 Task: Move the task Upgrade and migrate company facilities management to a cloud-based solution to the section To-Do in the project BrainBoost and sort the tasks in the project by Assignee in Descending order
Action: Mouse moved to (402, 256)
Screenshot: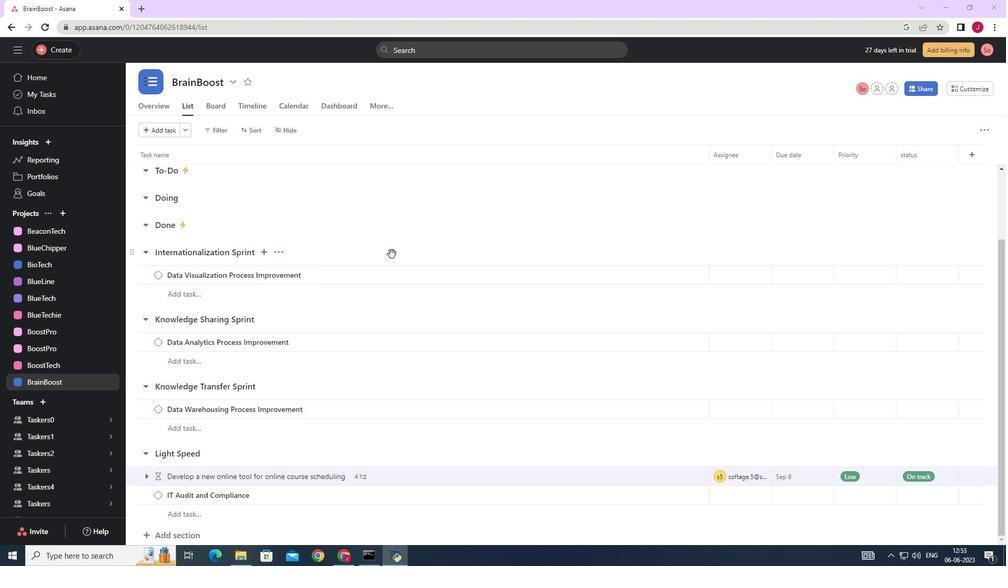 
Action: Mouse scrolled (402, 256) with delta (0, 0)
Screenshot: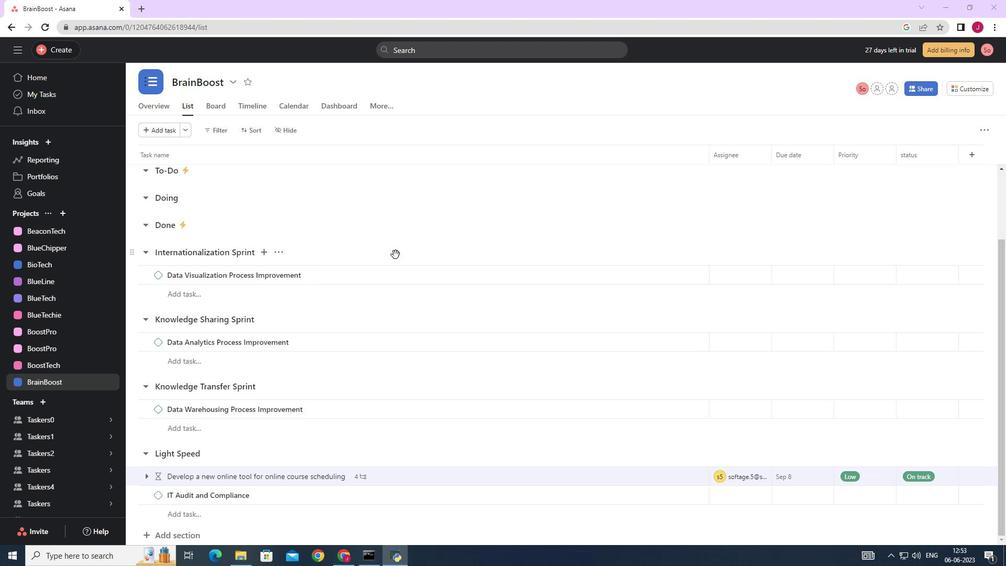 
Action: Mouse scrolled (402, 256) with delta (0, 0)
Screenshot: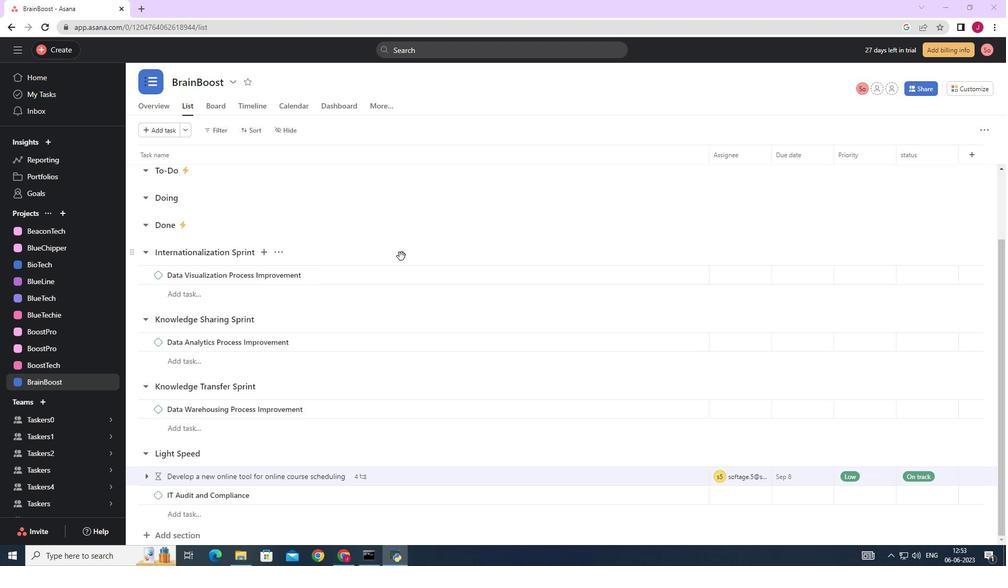 
Action: Mouse moved to (402, 252)
Screenshot: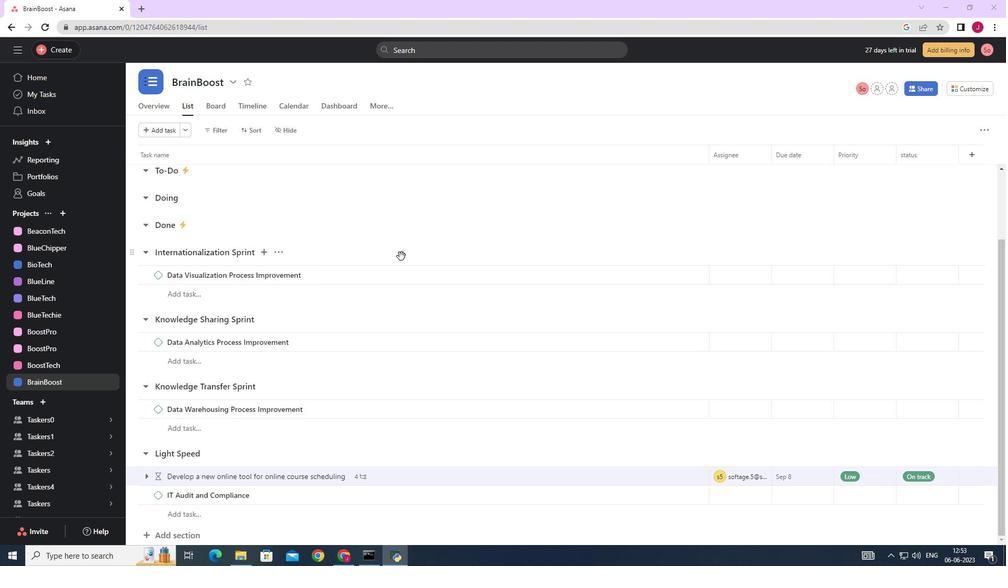 
Action: Mouse scrolled (402, 254) with delta (0, 0)
Screenshot: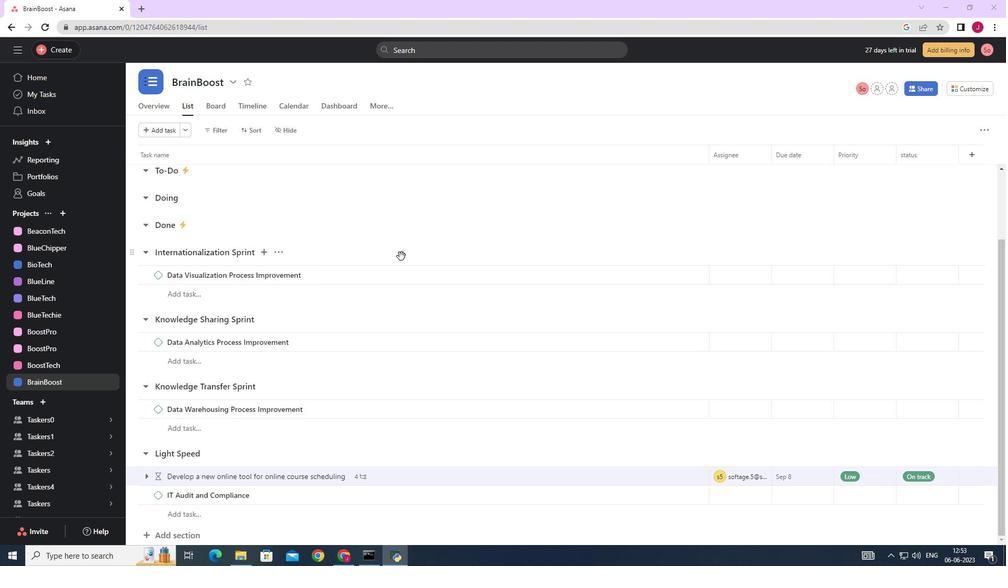 
Action: Mouse moved to (409, 225)
Screenshot: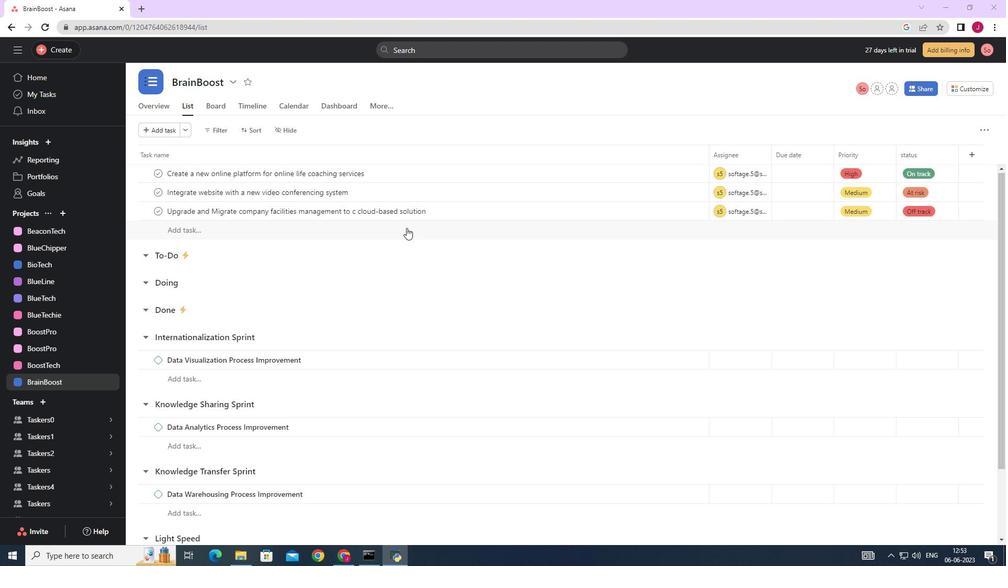 
Action: Mouse scrolled (409, 226) with delta (0, 0)
Screenshot: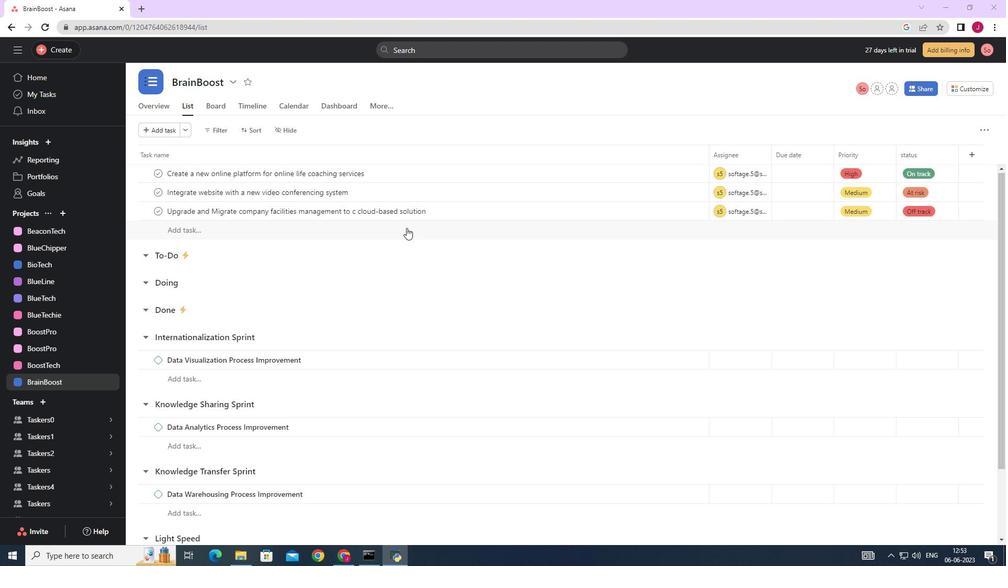
Action: Mouse moved to (409, 225)
Screenshot: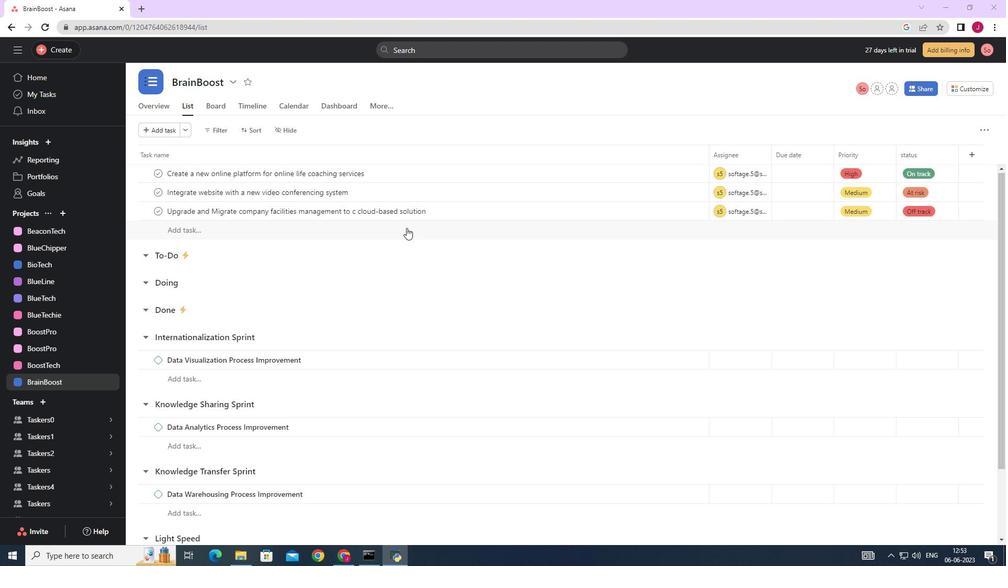 
Action: Mouse scrolled (409, 225) with delta (0, 0)
Screenshot: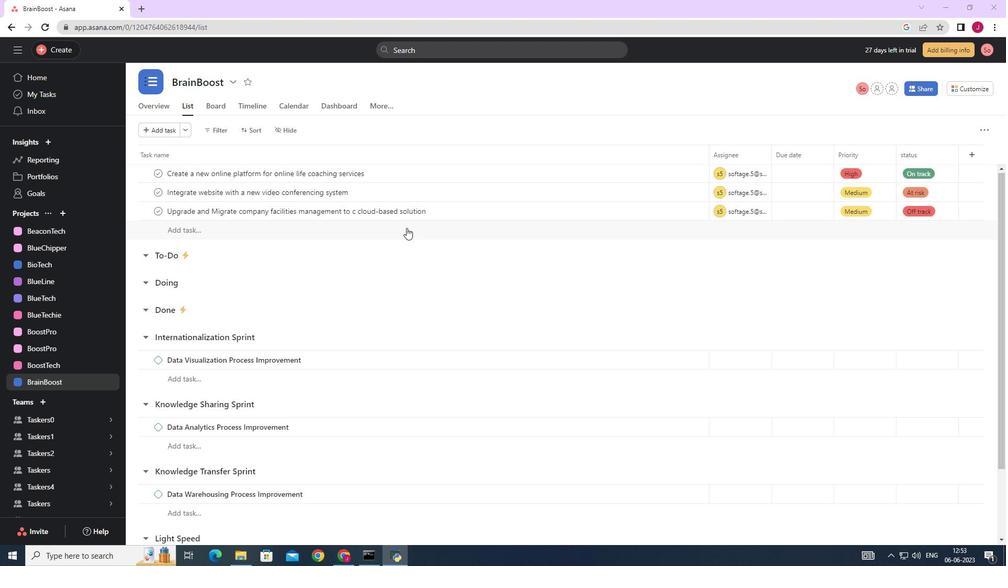 
Action: Mouse moved to (409, 224)
Screenshot: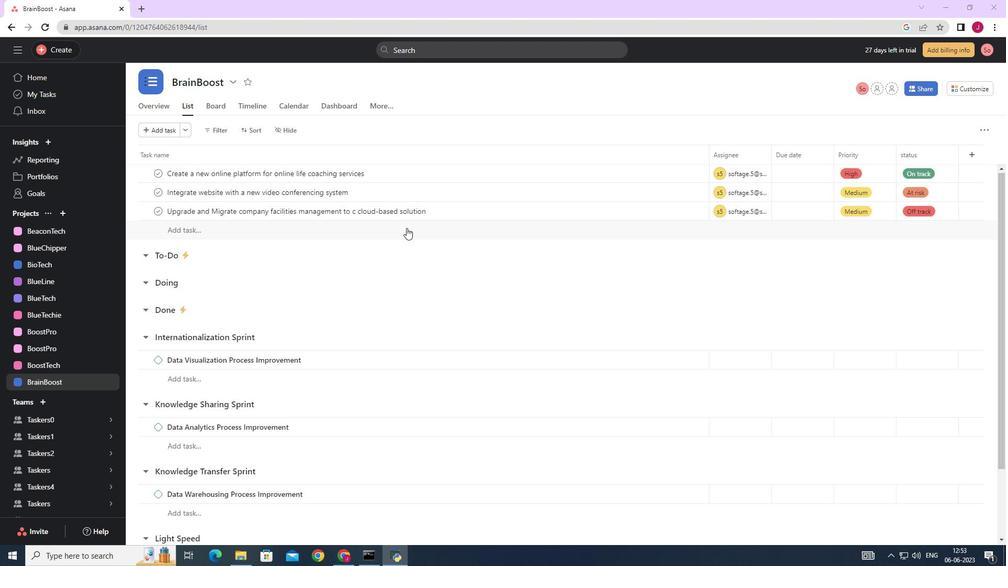 
Action: Mouse scrolled (409, 224) with delta (0, 0)
Screenshot: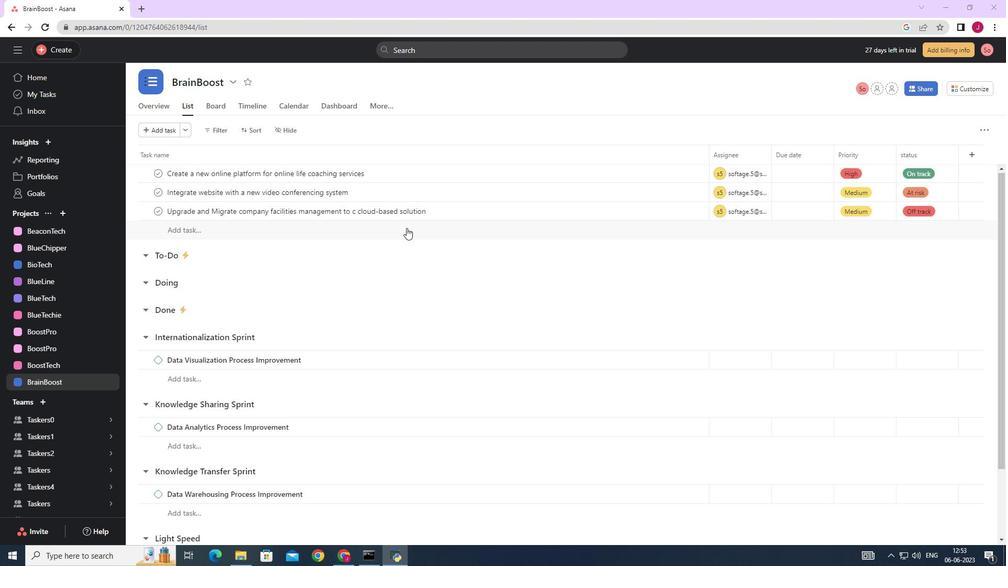 
Action: Mouse moved to (680, 213)
Screenshot: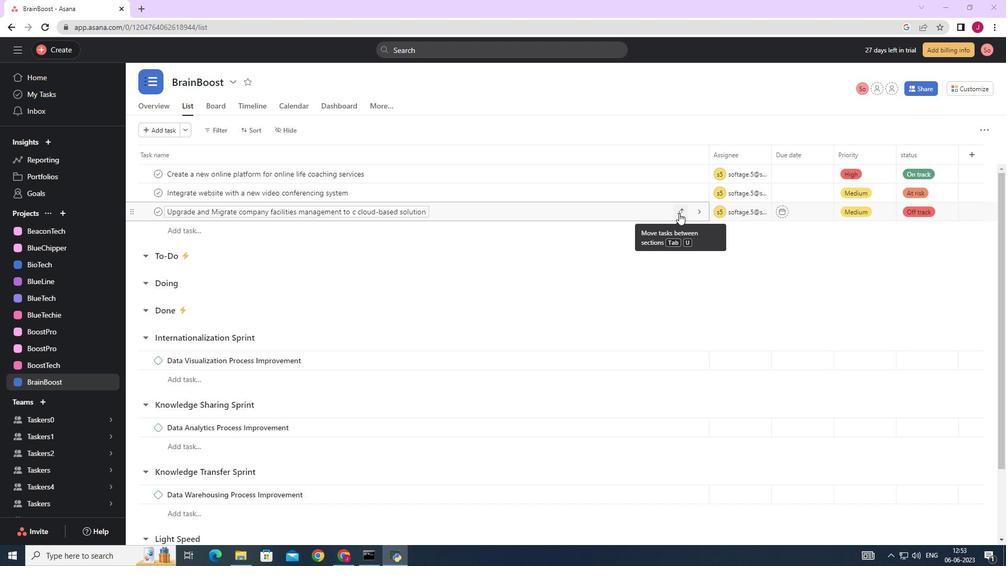 
Action: Mouse pressed left at (680, 213)
Screenshot: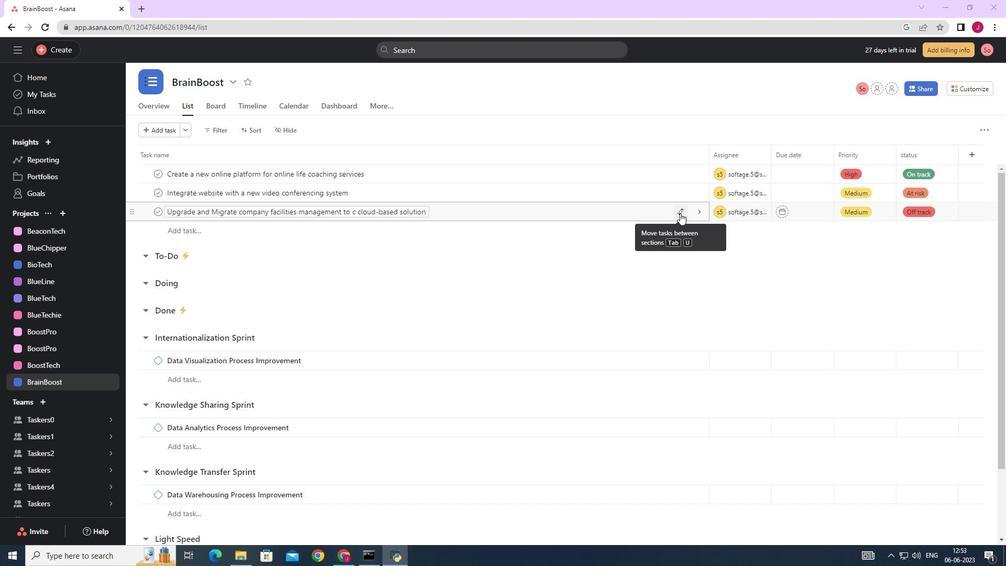 
Action: Mouse moved to (613, 271)
Screenshot: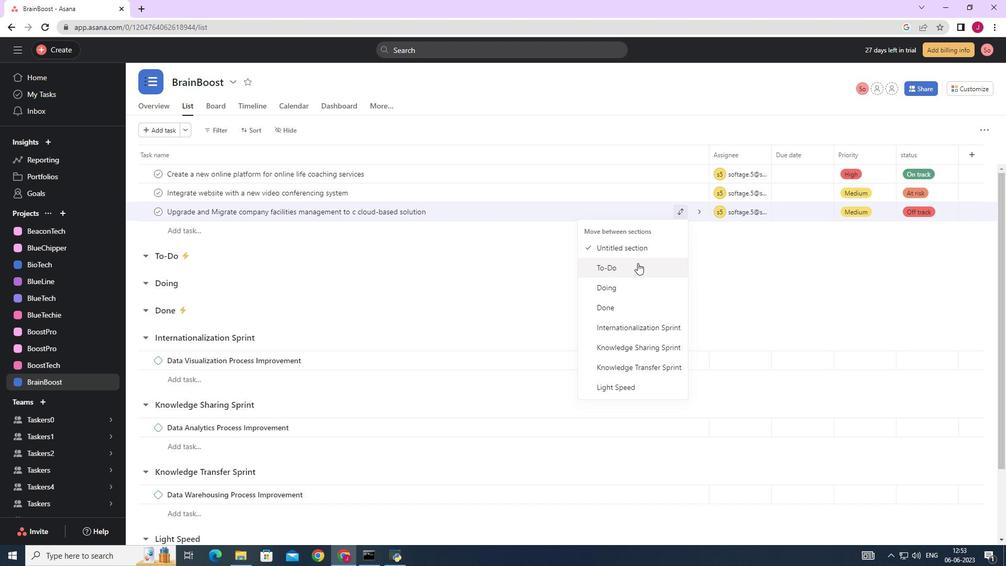 
Action: Mouse pressed left at (613, 271)
Screenshot: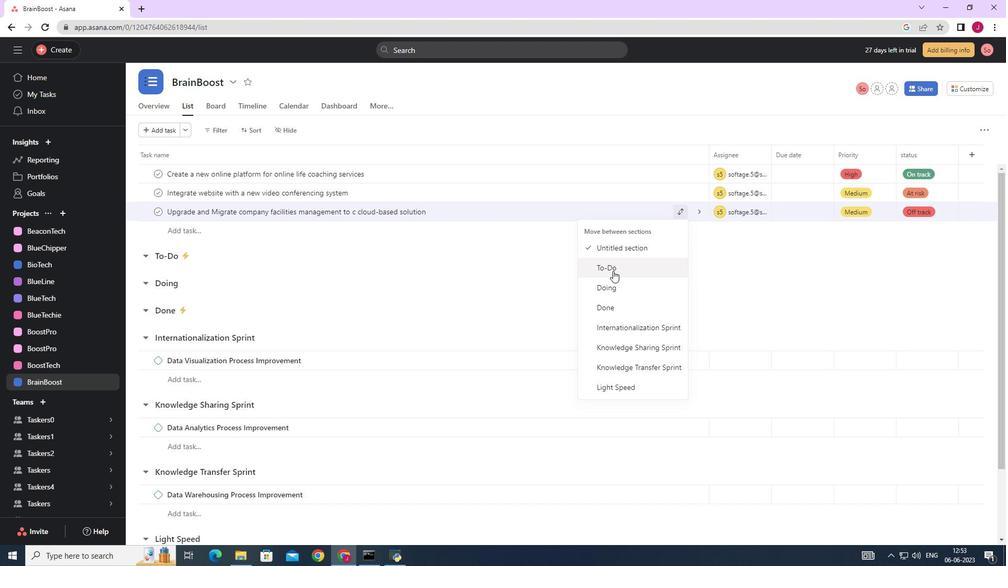 
Action: Mouse moved to (263, 130)
Screenshot: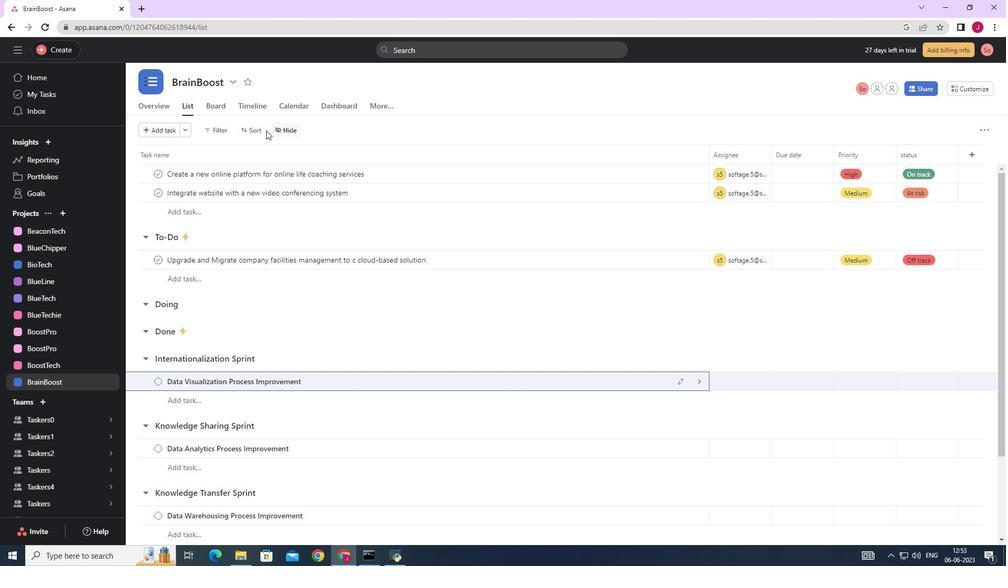 
Action: Mouse pressed left at (263, 130)
Screenshot: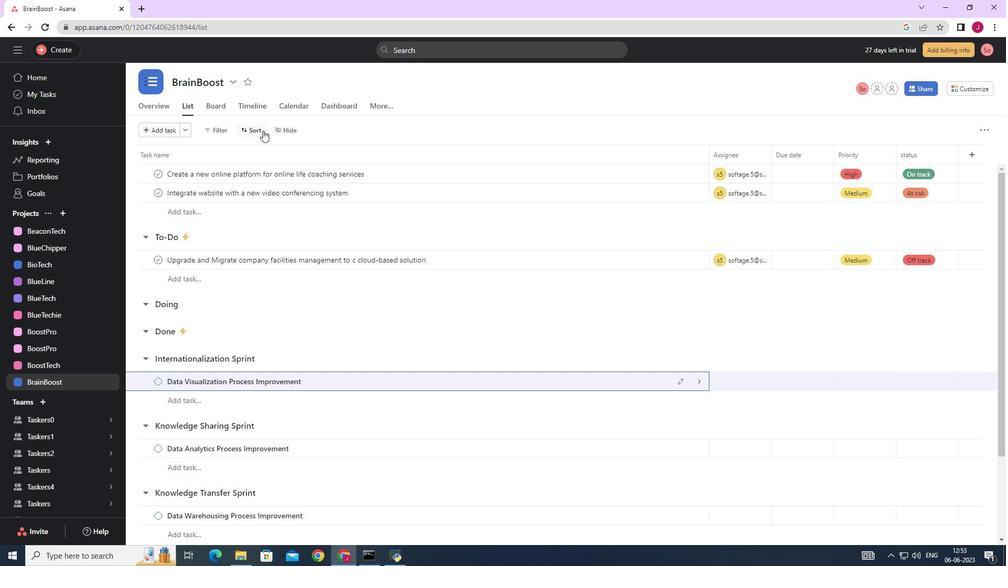 
Action: Mouse moved to (290, 219)
Screenshot: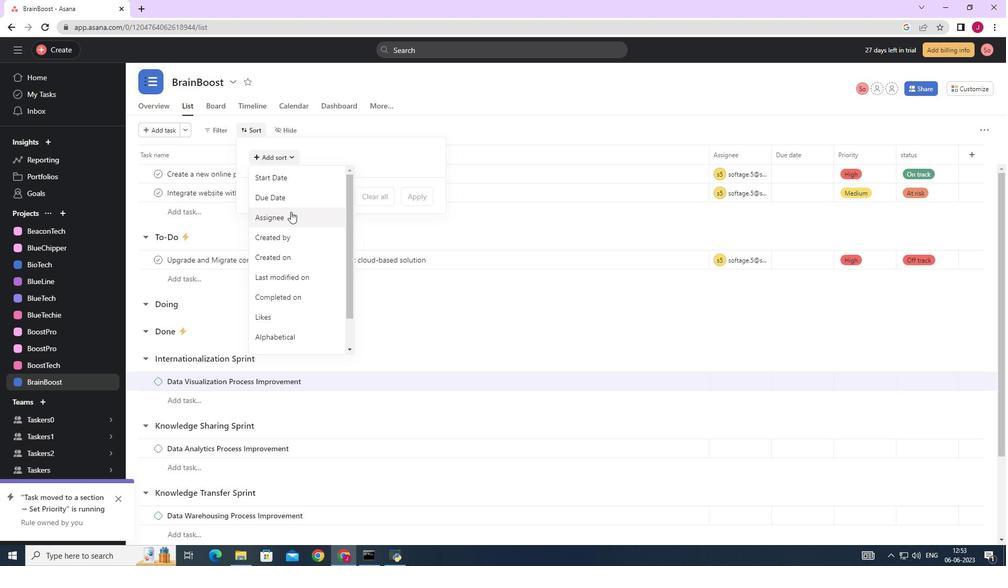 
Action: Mouse pressed left at (290, 219)
Screenshot: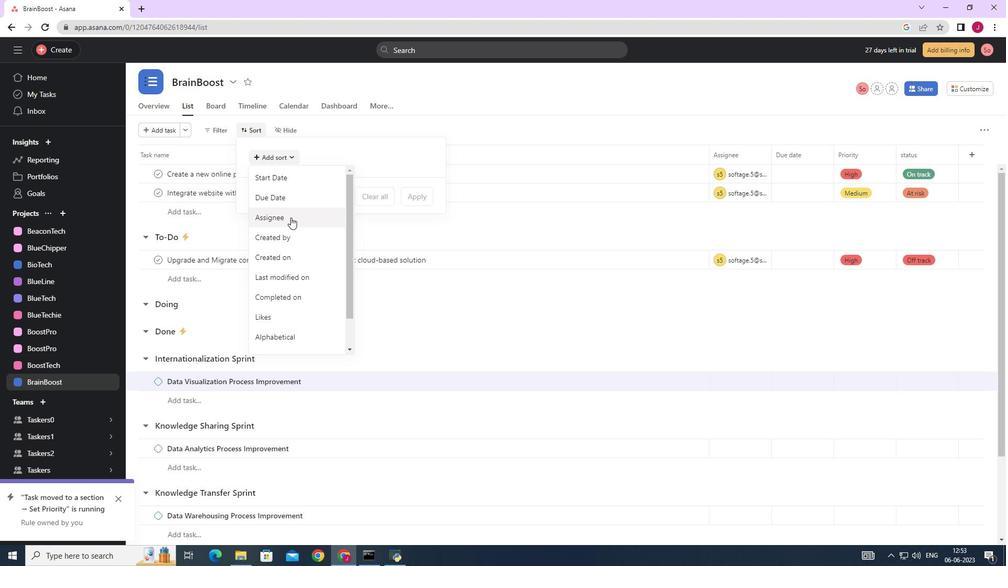 
Action: Mouse moved to (357, 171)
Screenshot: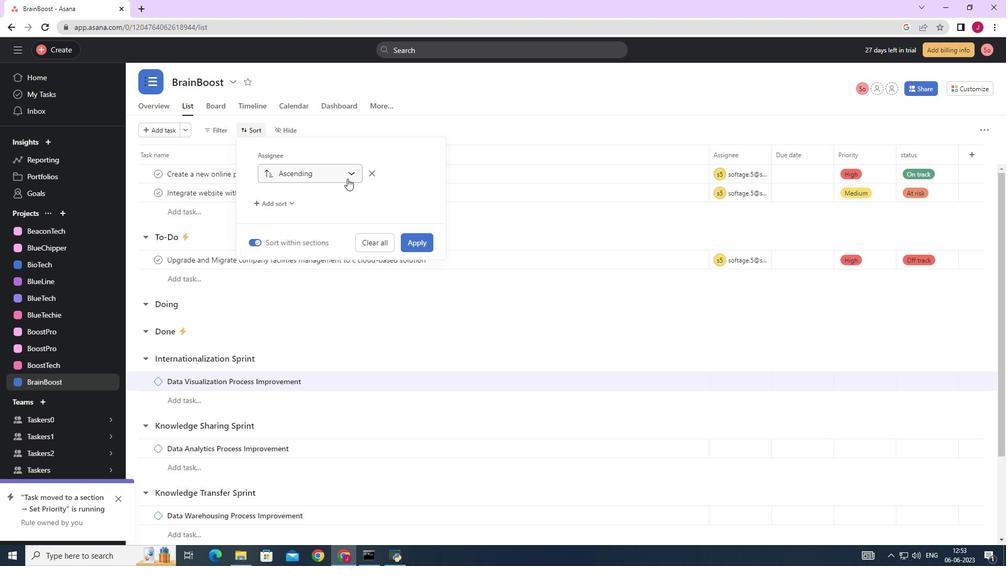 
Action: Mouse pressed left at (357, 171)
Screenshot: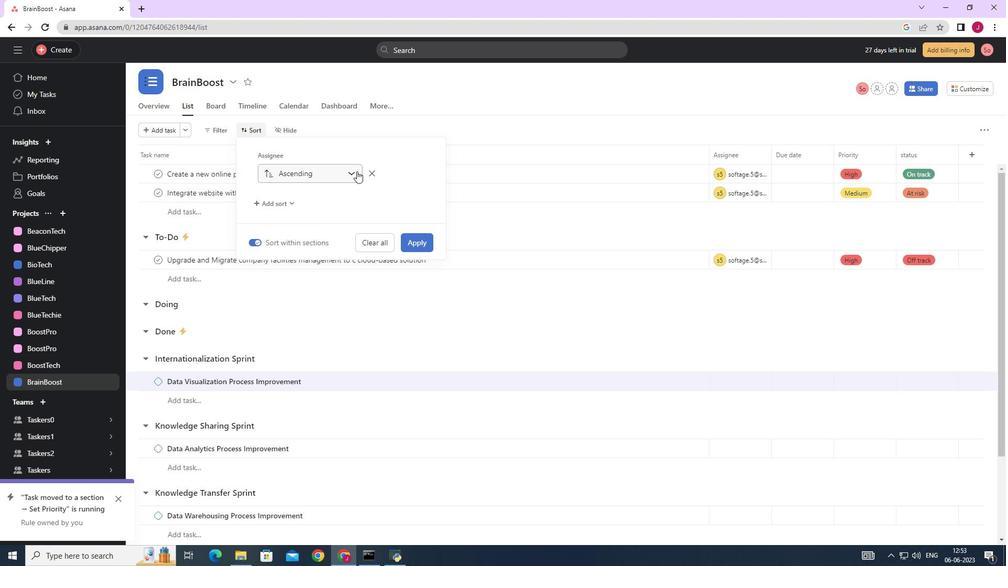 
Action: Mouse moved to (330, 215)
Screenshot: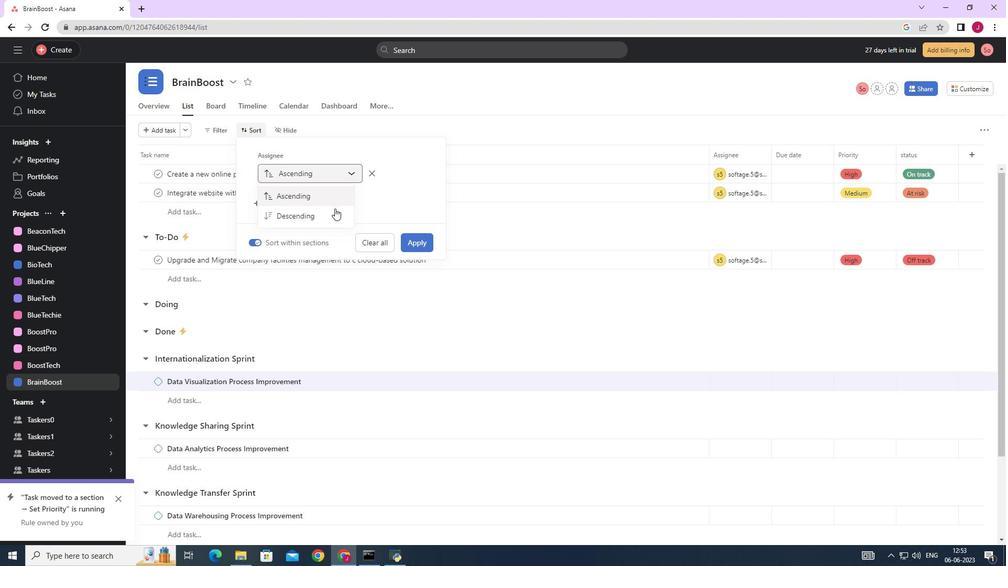 
Action: Mouse pressed left at (330, 215)
Screenshot: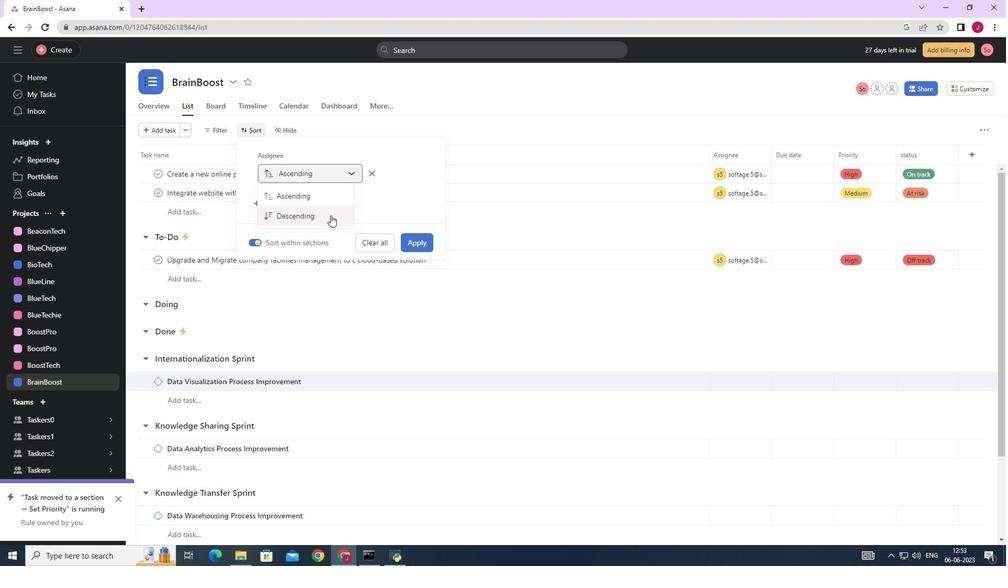
Action: Mouse moved to (418, 247)
Screenshot: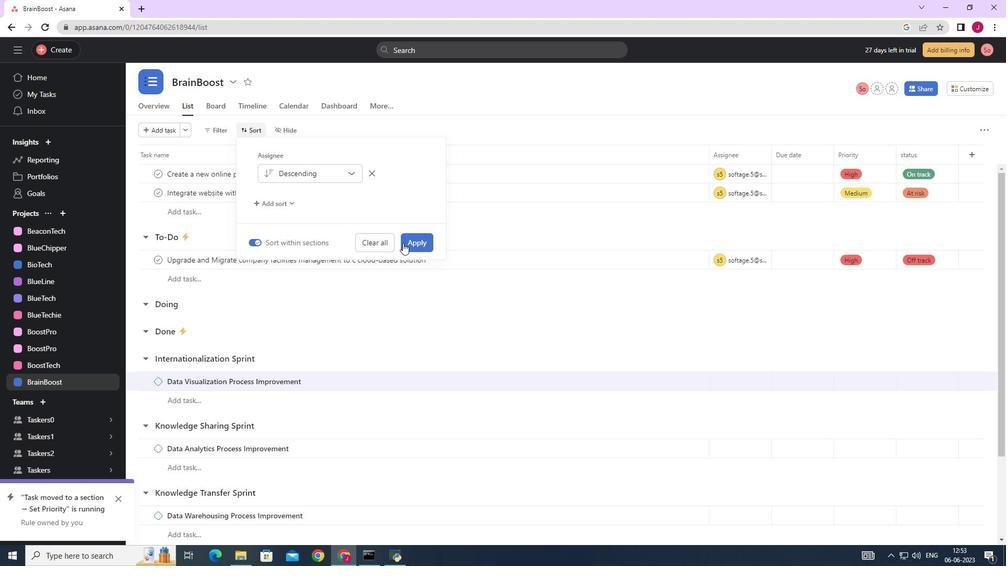
Action: Mouse pressed left at (418, 247)
Screenshot: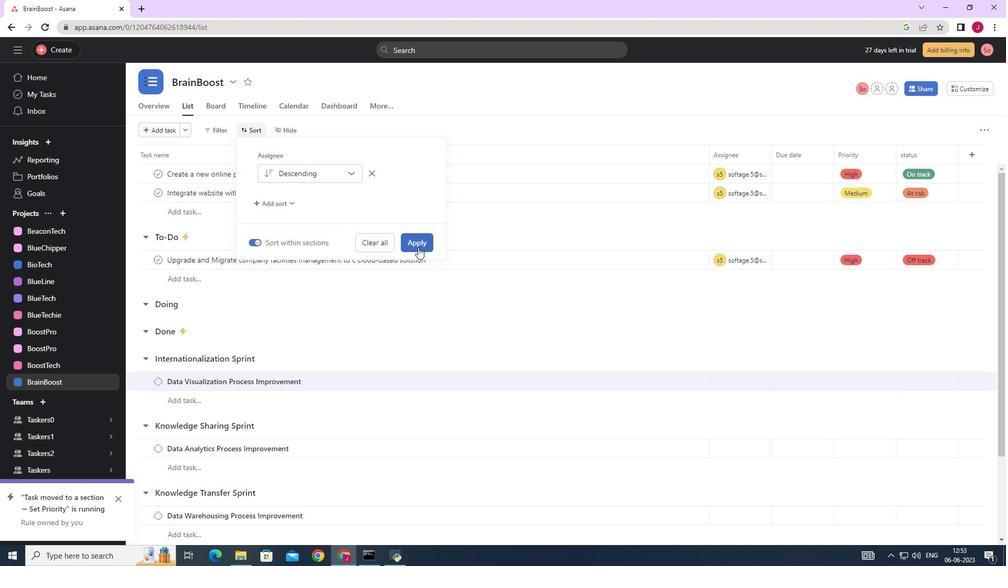 
Action: Mouse moved to (501, 367)
Screenshot: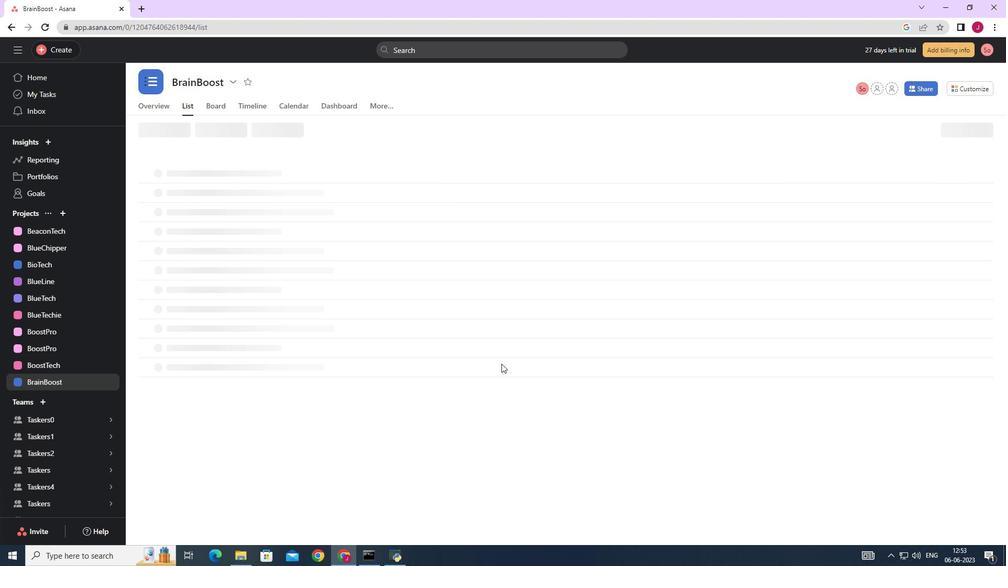 
